 Task: Invite Team Member Softage.1@softage.net to Workspace Digital Analytics. Invite Team Member Softage.2@softage.net to Workspace Digital Analytics. Invite Team Member Softage.3@softage.net to Workspace Digital Analytics. Invite Team Member Softage.4@softage.net to Workspace Digital Analytics
Action: Mouse moved to (857, 105)
Screenshot: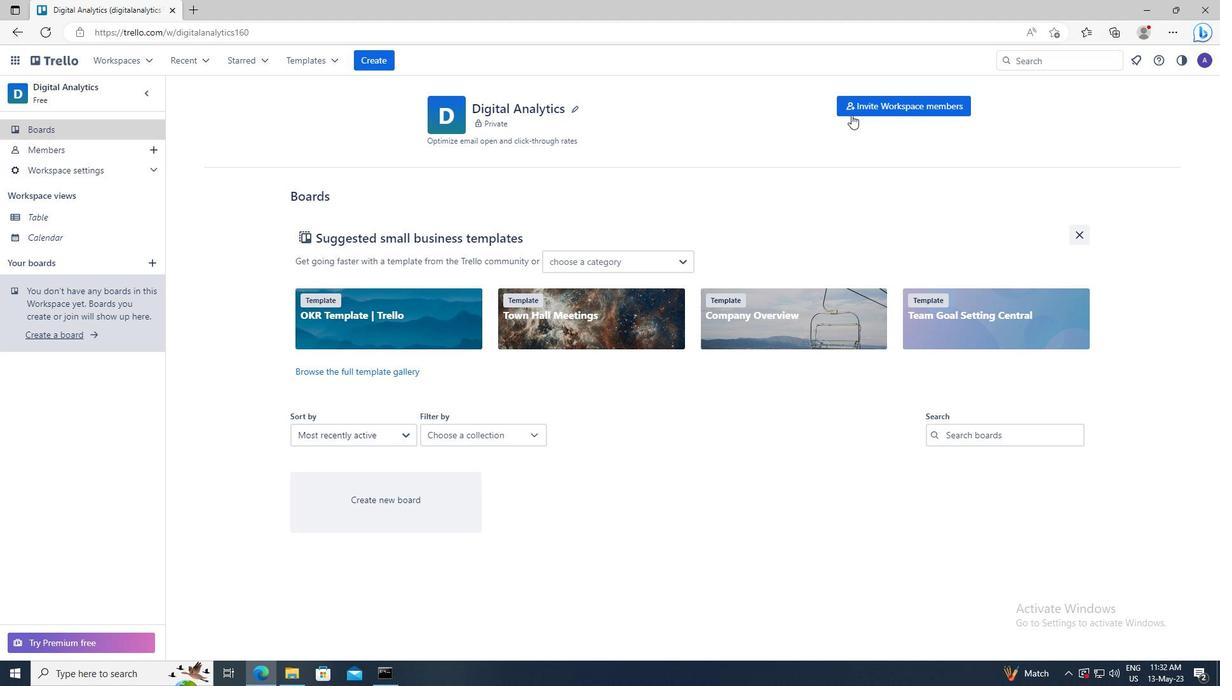 
Action: Mouse pressed left at (857, 105)
Screenshot: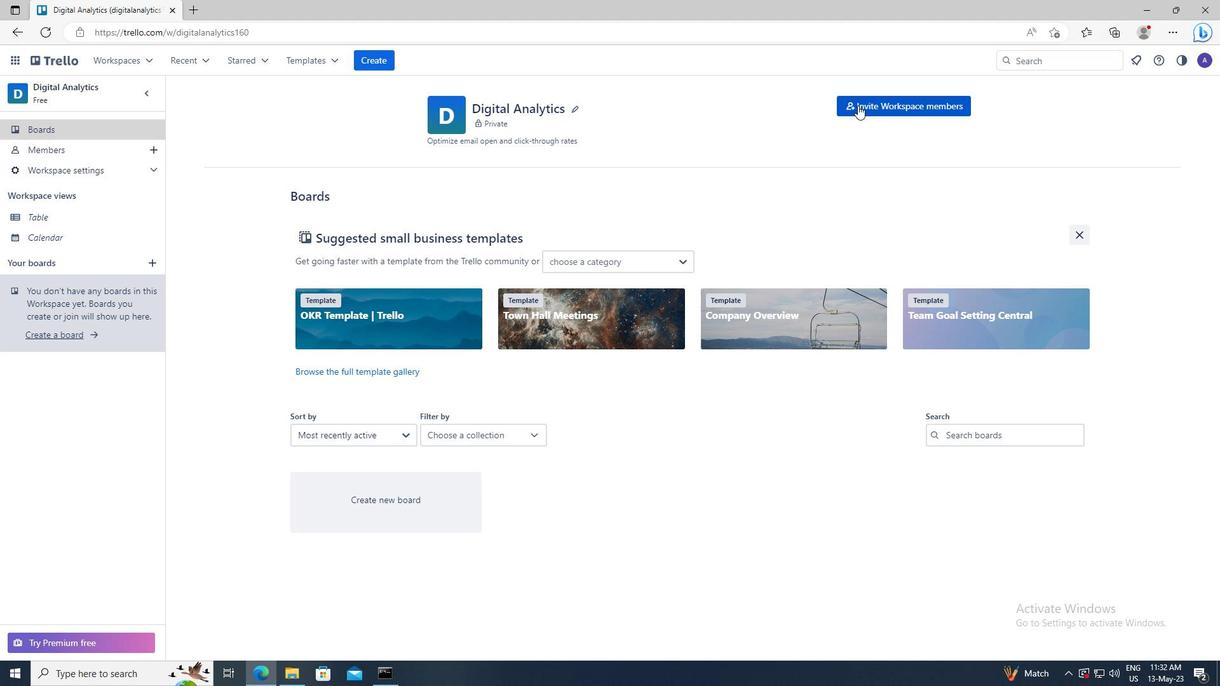 
Action: Mouse moved to (467, 350)
Screenshot: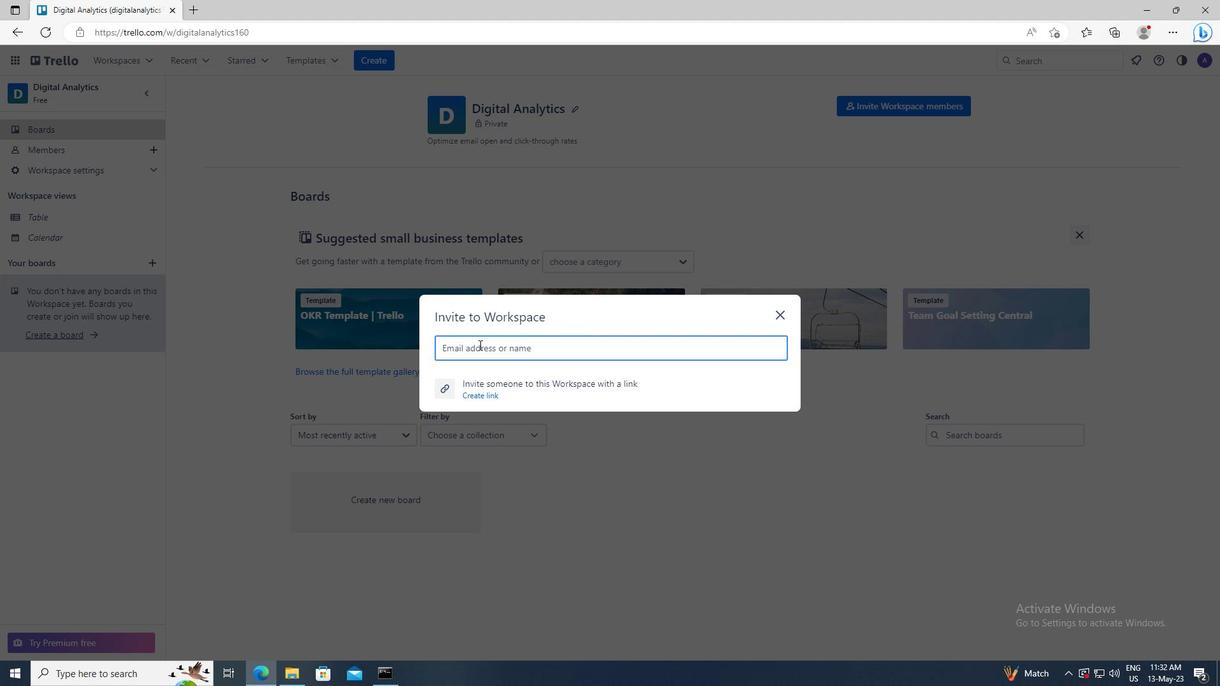 
Action: Mouse pressed left at (467, 350)
Screenshot: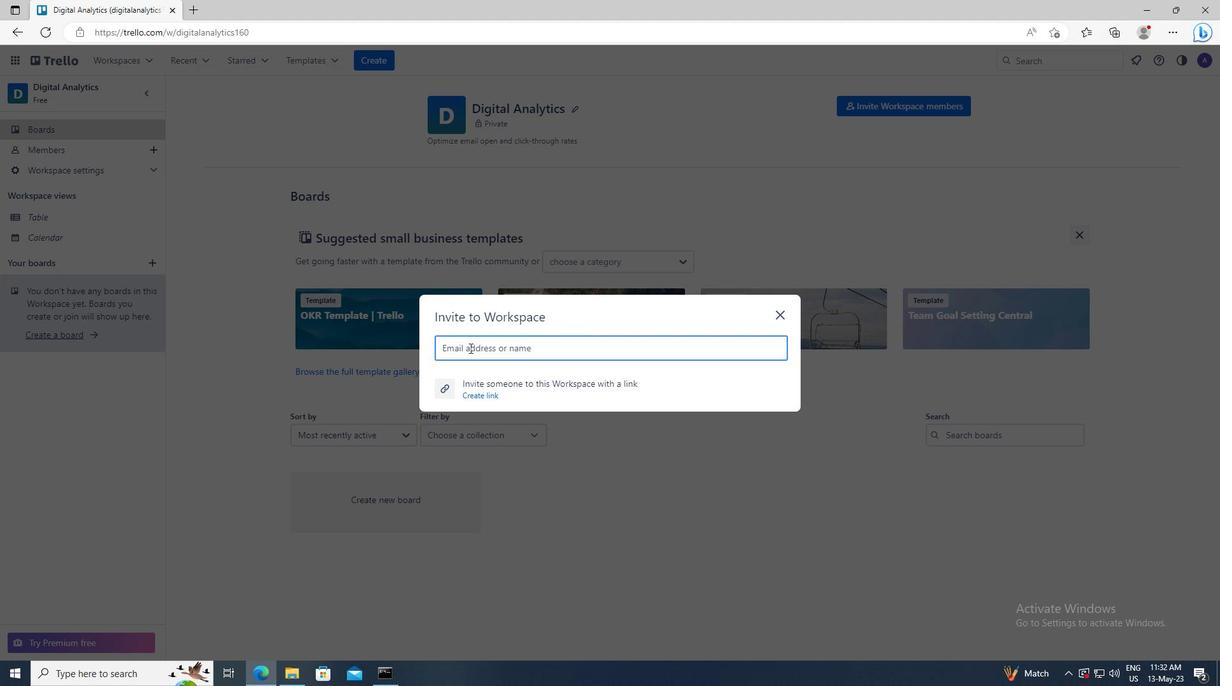 
Action: Key pressed <Key.shift>SOFTAGE.1<Key.shift>@SOFTAGE.NET
Screenshot: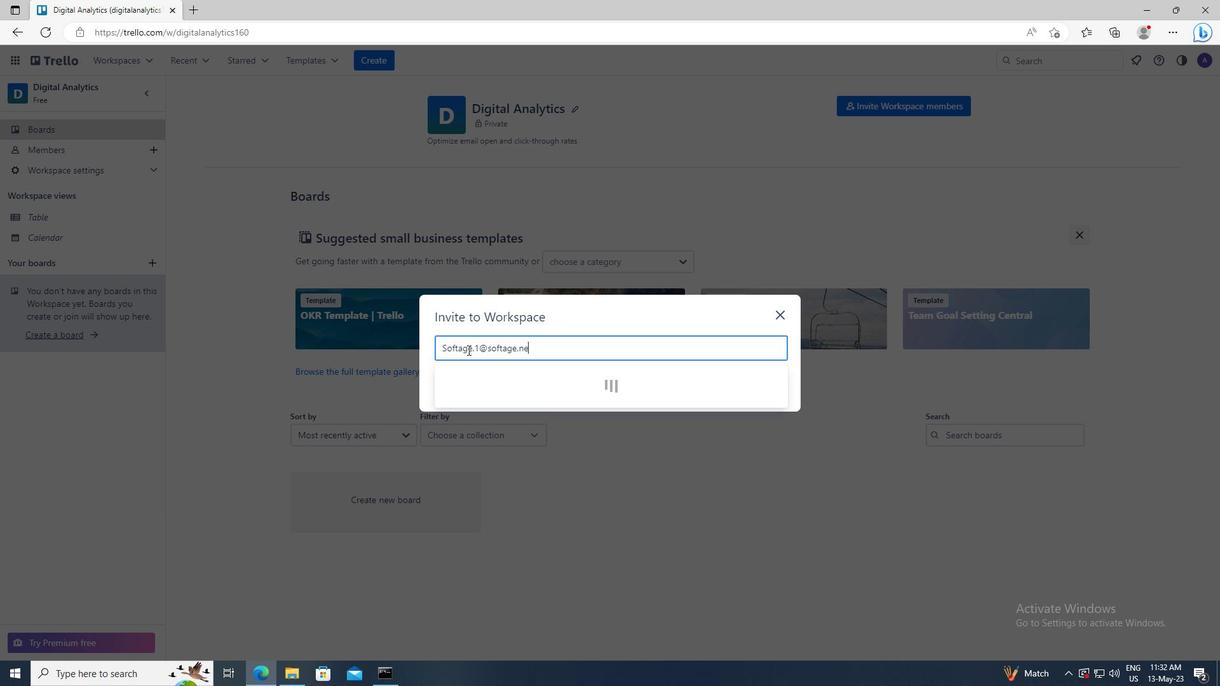 
Action: Mouse moved to (474, 384)
Screenshot: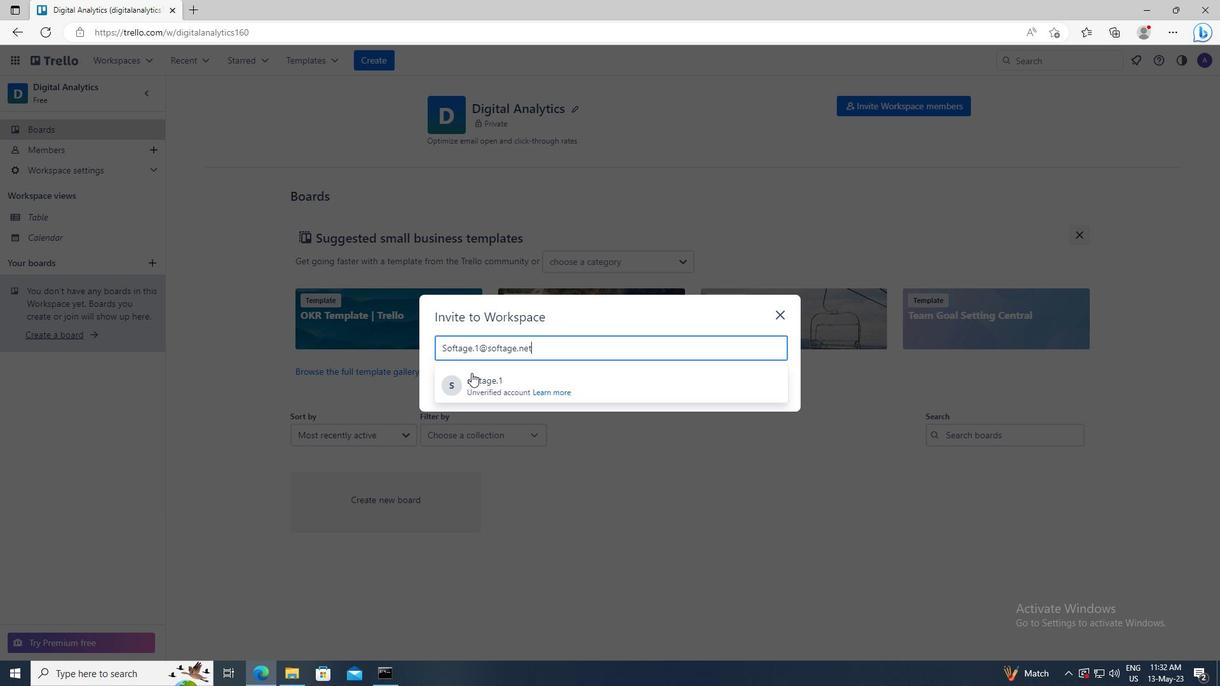 
Action: Mouse pressed left at (474, 384)
Screenshot: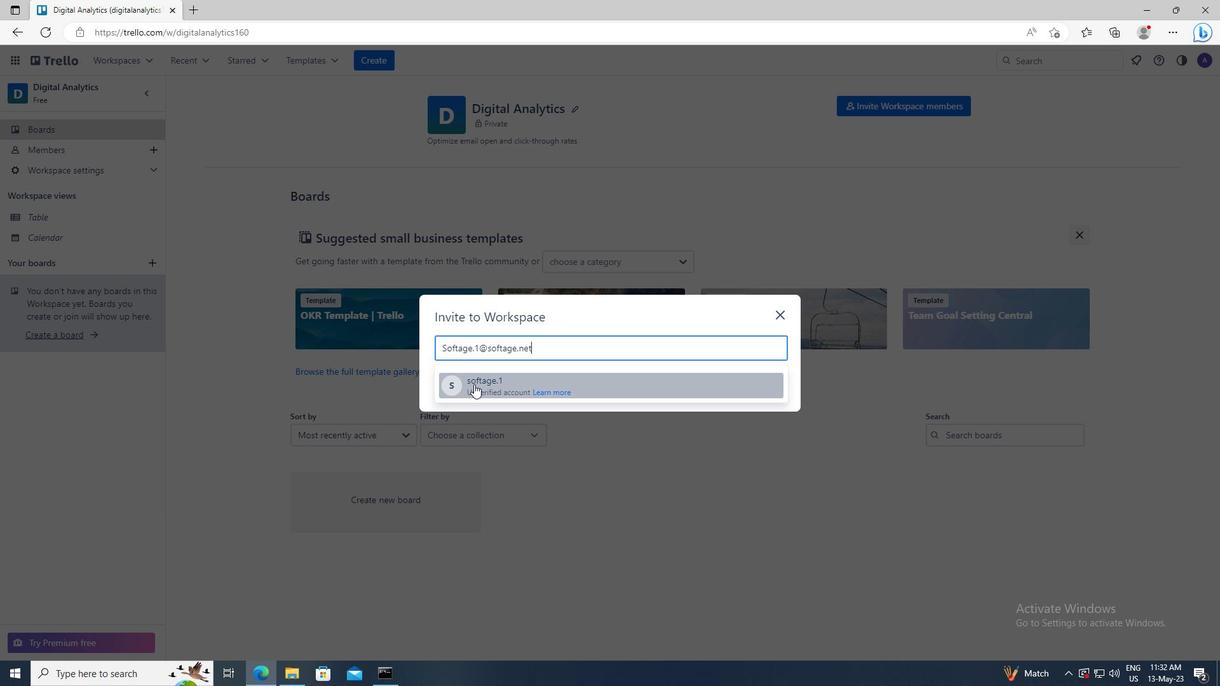
Action: Mouse moved to (739, 325)
Screenshot: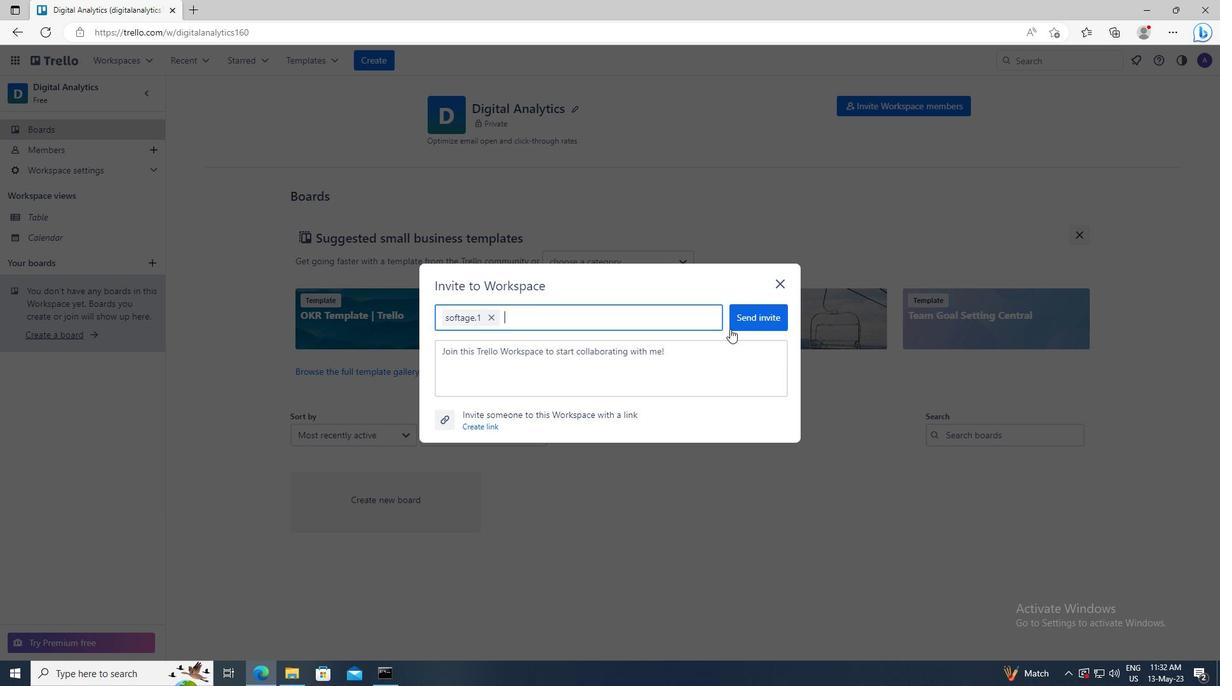 
Action: Mouse pressed left at (739, 325)
Screenshot: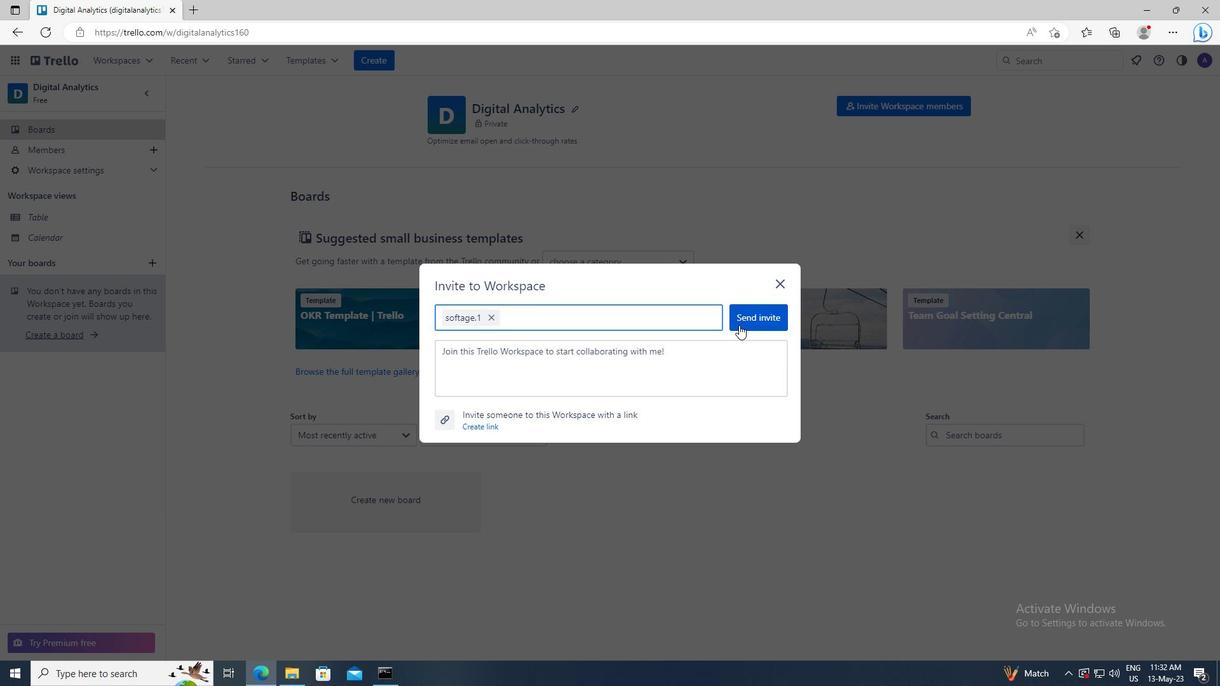 
Action: Mouse moved to (862, 107)
Screenshot: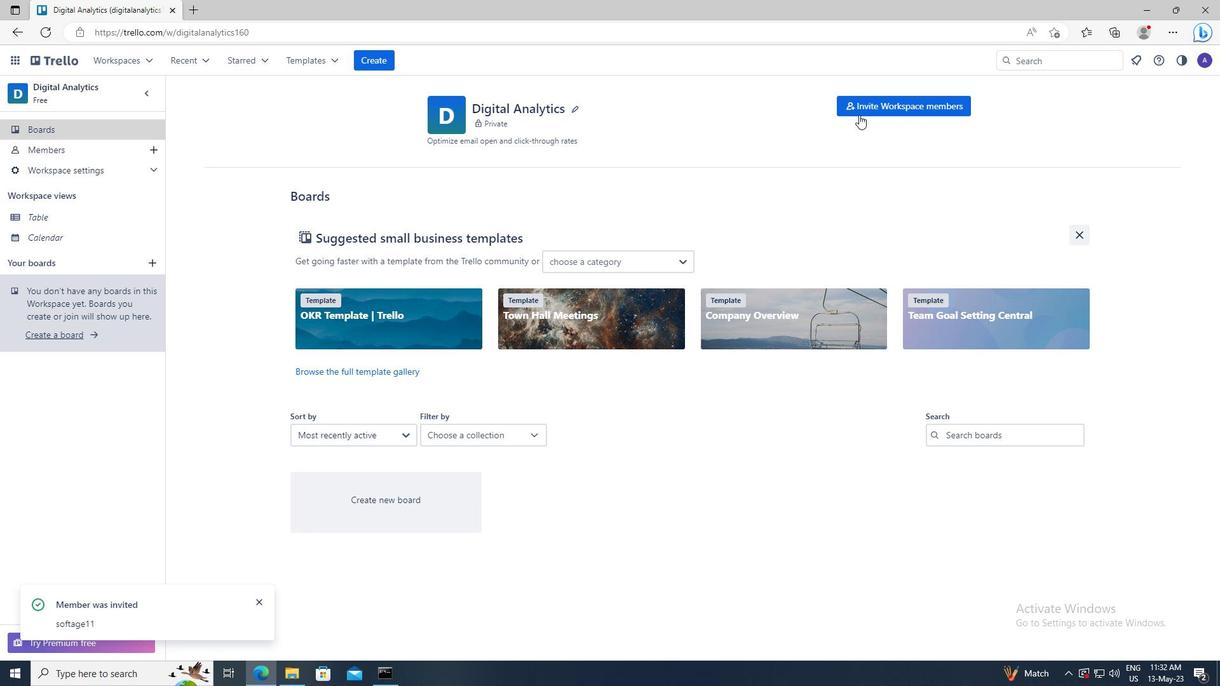 
Action: Mouse pressed left at (862, 107)
Screenshot: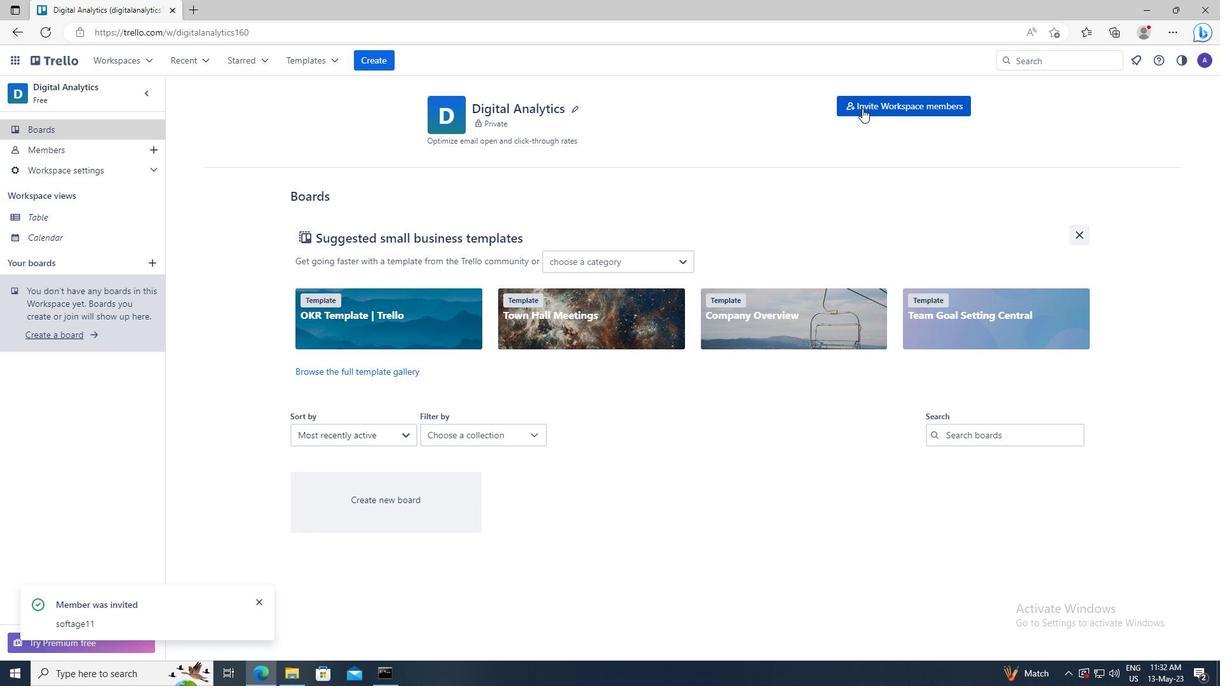 
Action: Mouse moved to (481, 347)
Screenshot: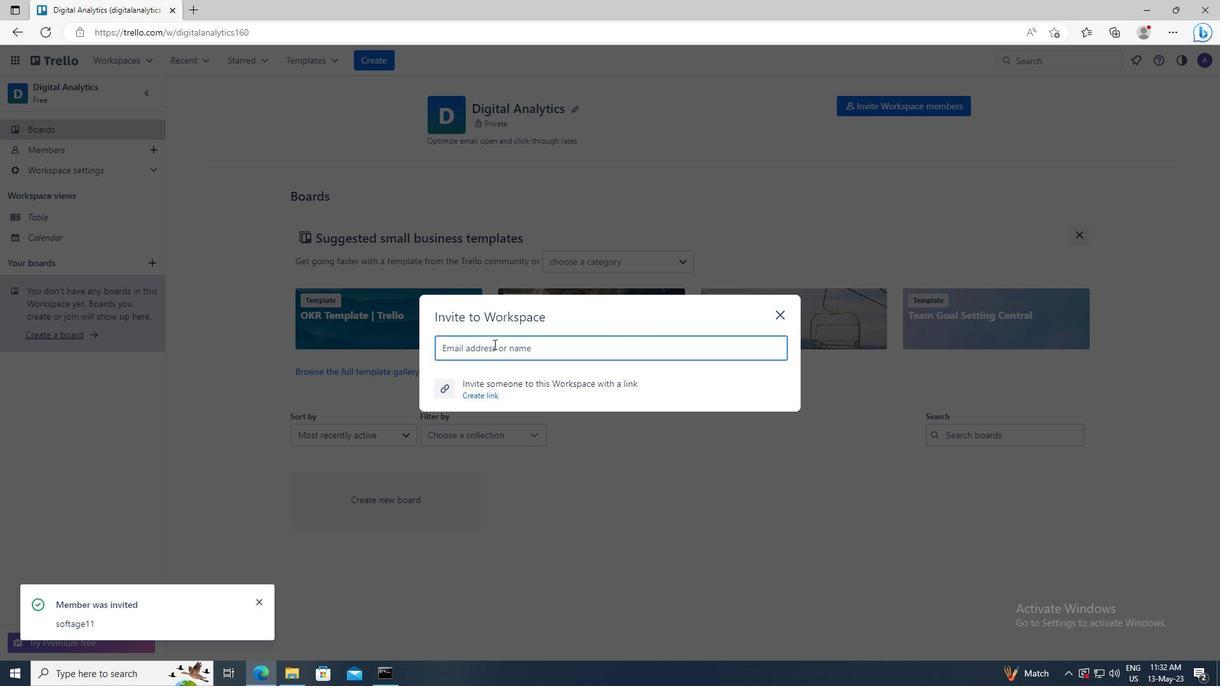 
Action: Mouse pressed left at (481, 347)
Screenshot: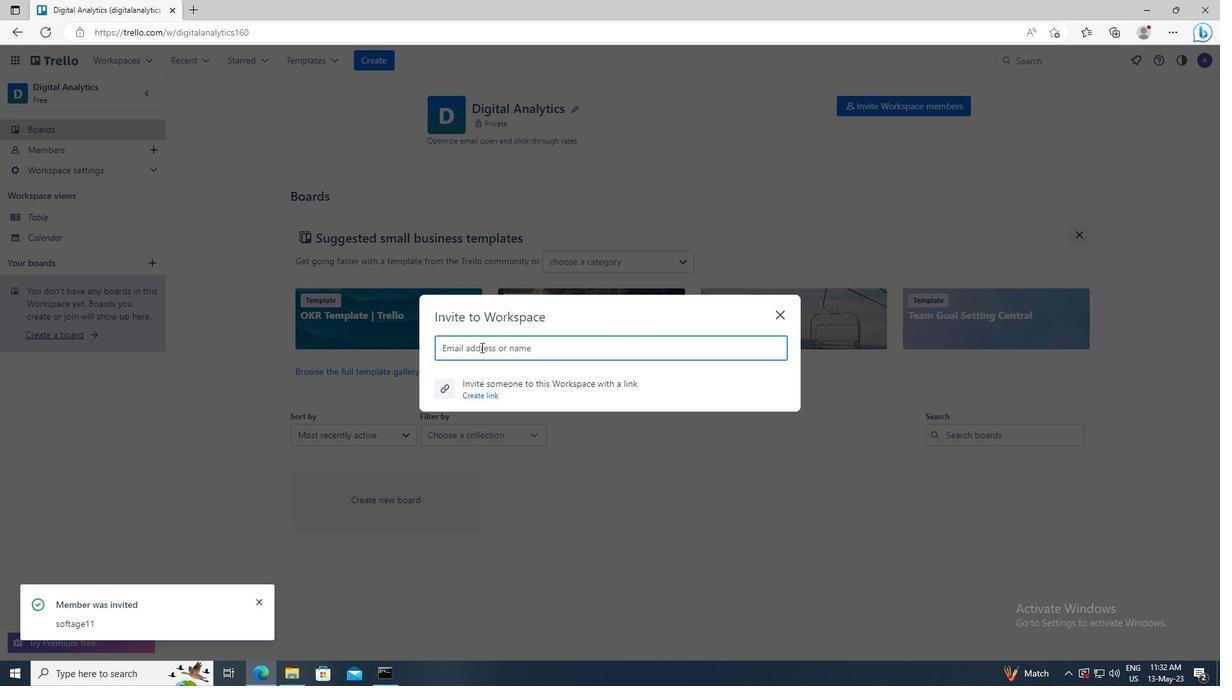 
Action: Key pressed <Key.shift>SOFTAGE.2<Key.shift>@SOFTAGE.NET
Screenshot: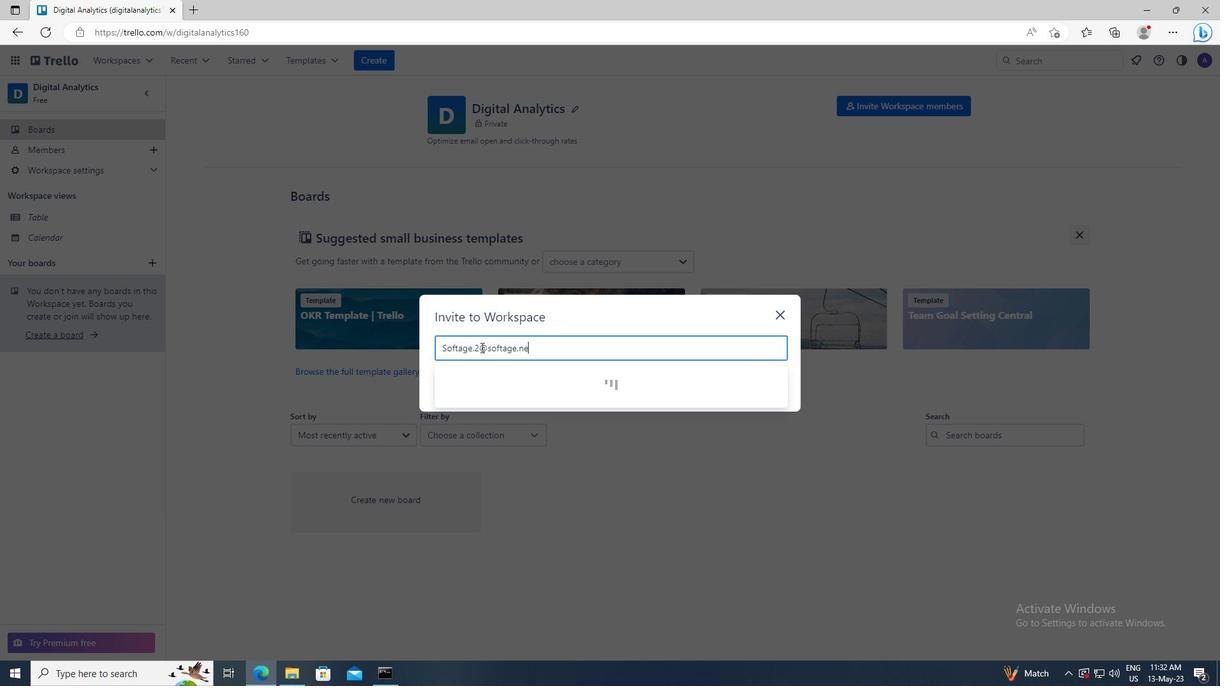 
Action: Mouse moved to (486, 385)
Screenshot: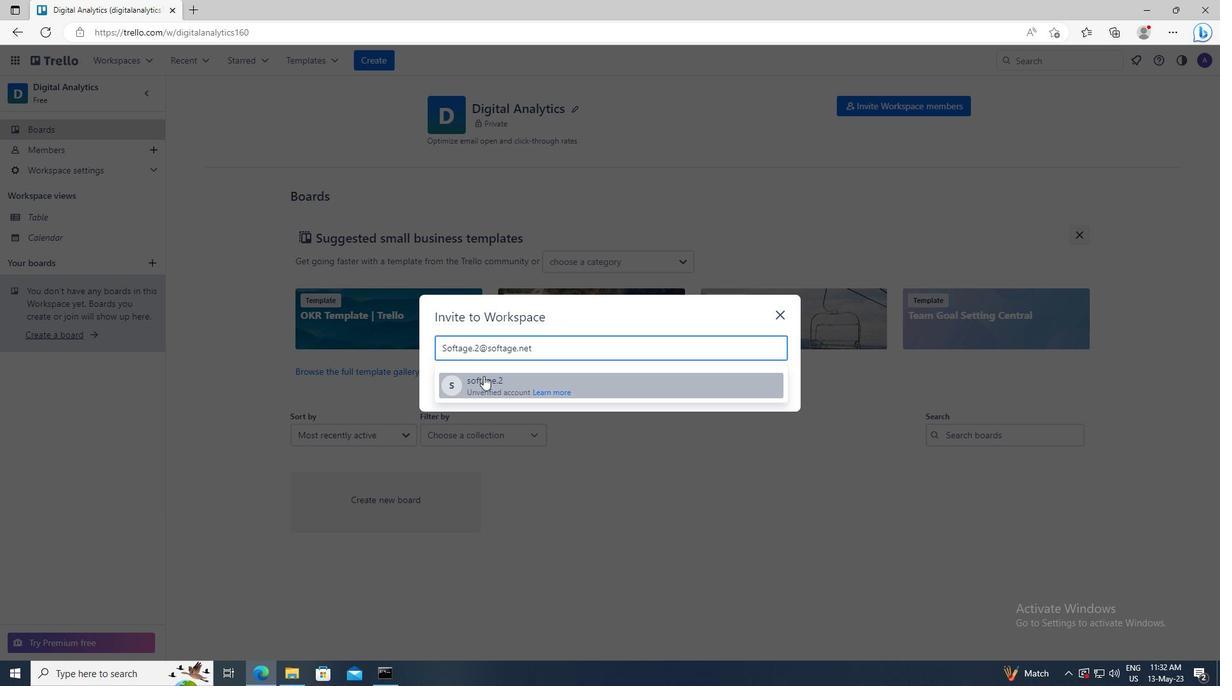 
Action: Mouse pressed left at (486, 385)
Screenshot: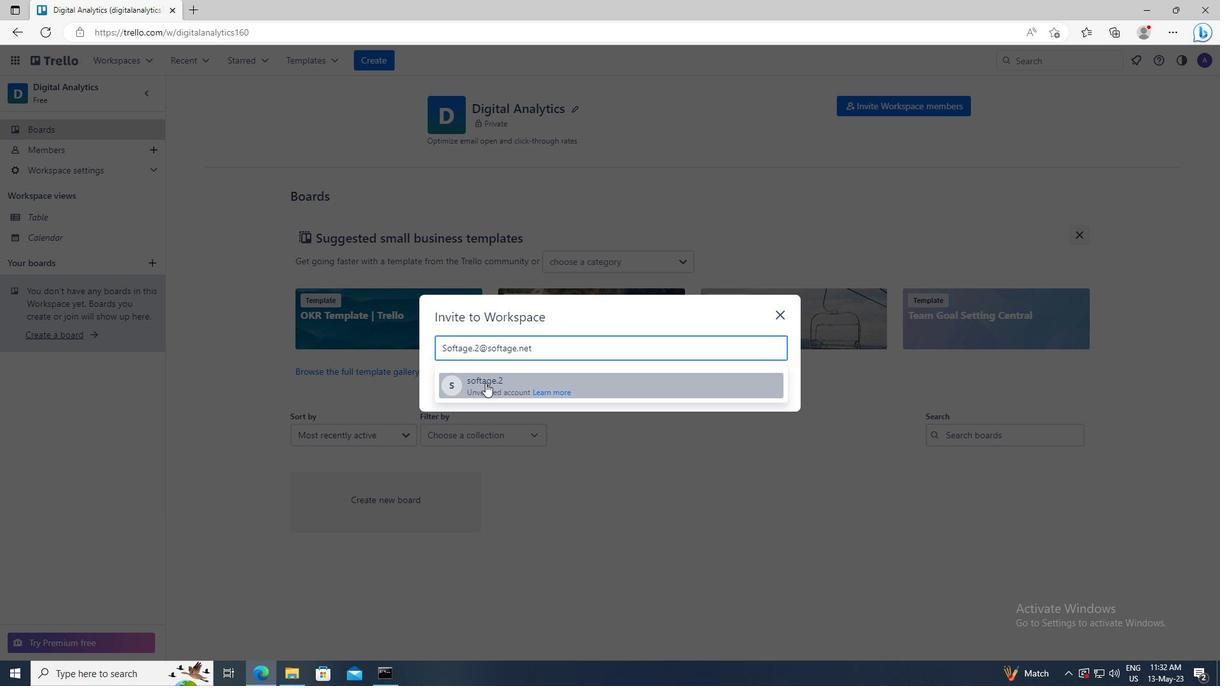 
Action: Mouse moved to (753, 326)
Screenshot: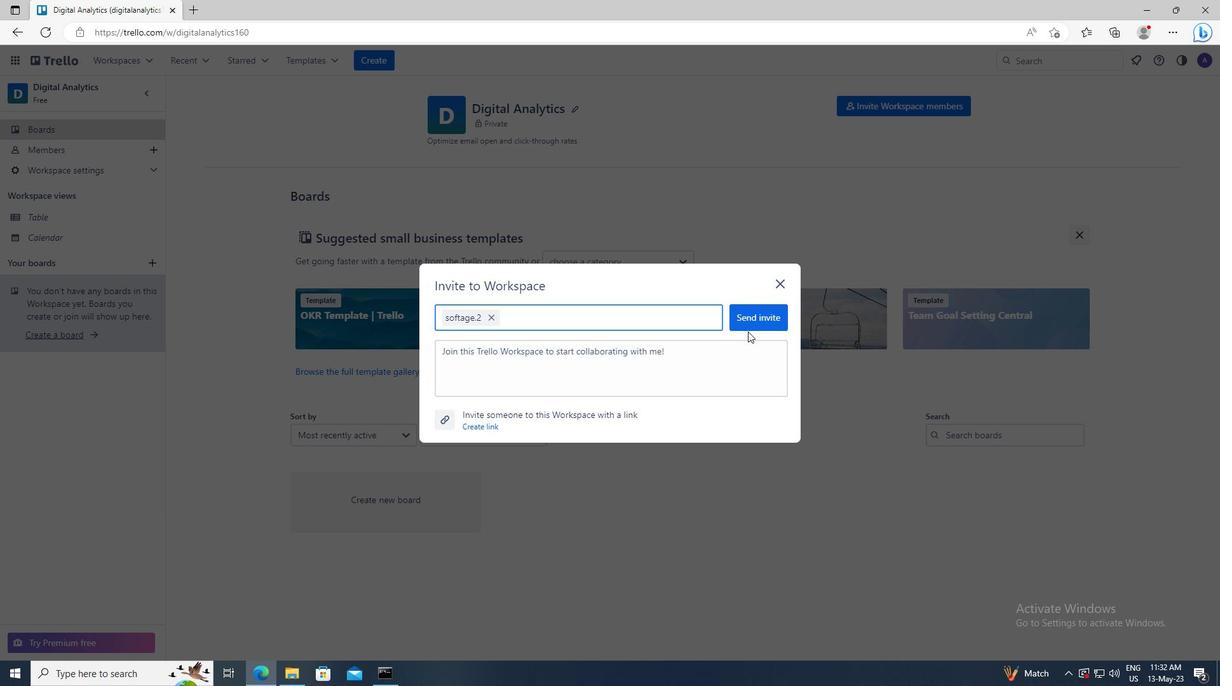 
Action: Mouse pressed left at (753, 326)
Screenshot: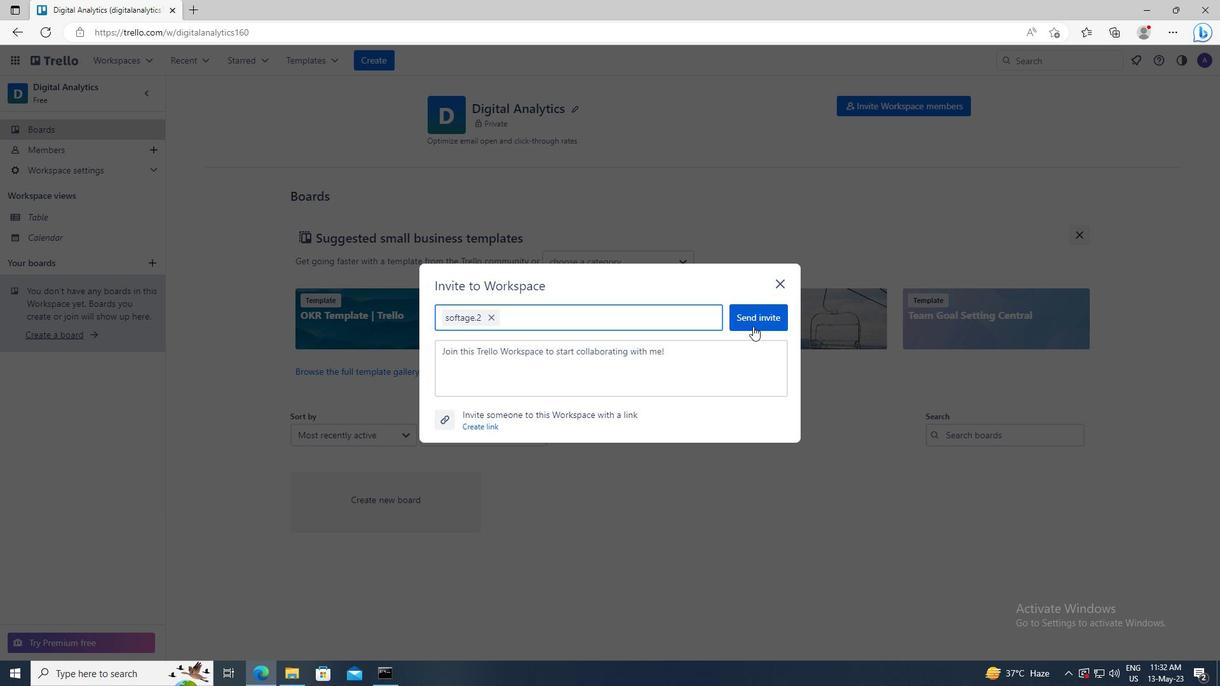 
Action: Mouse moved to (857, 106)
Screenshot: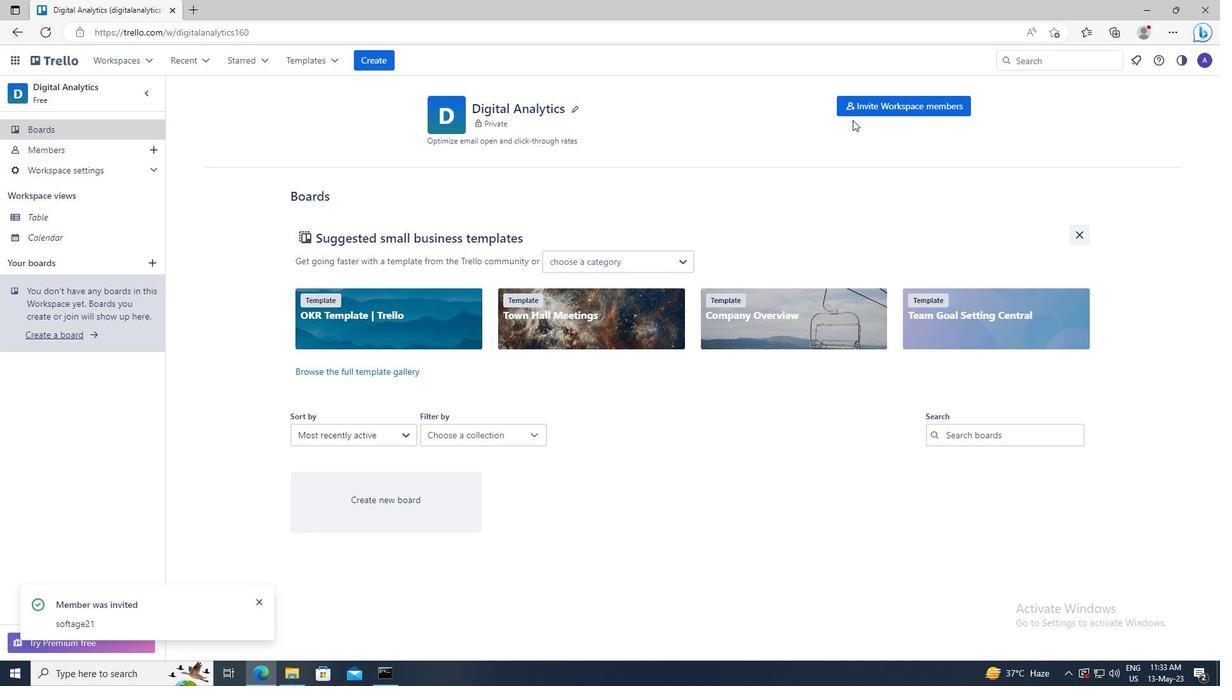 
Action: Mouse pressed left at (857, 106)
Screenshot: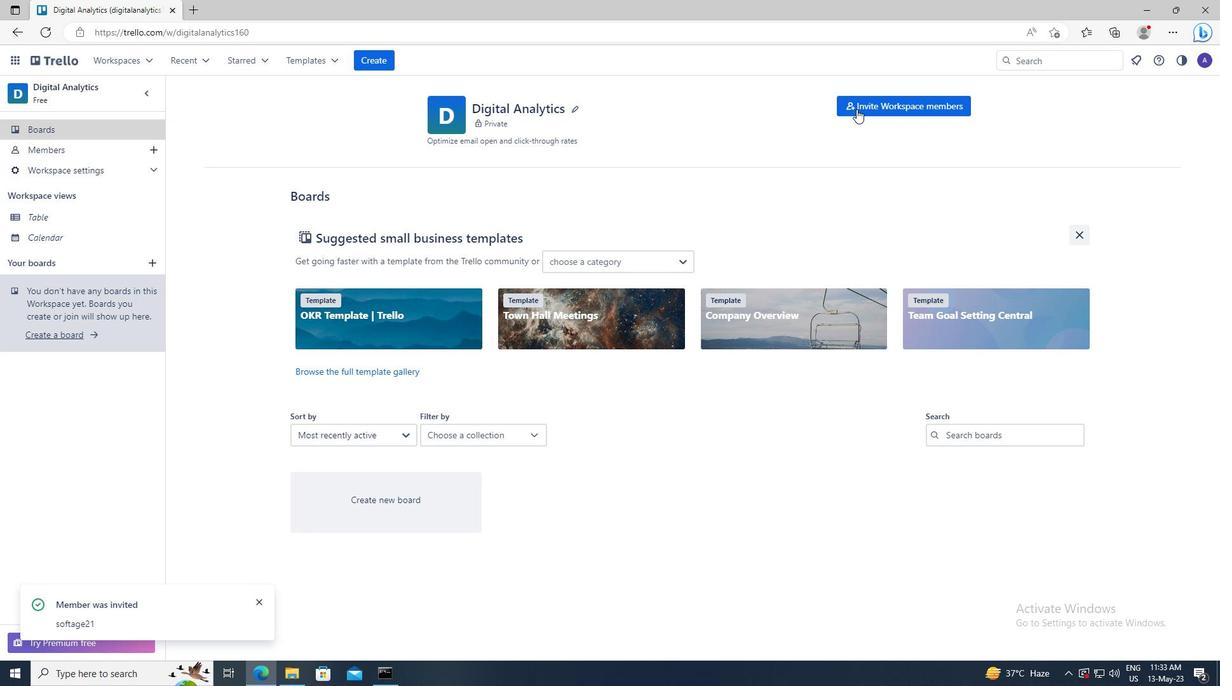 
Action: Mouse moved to (545, 353)
Screenshot: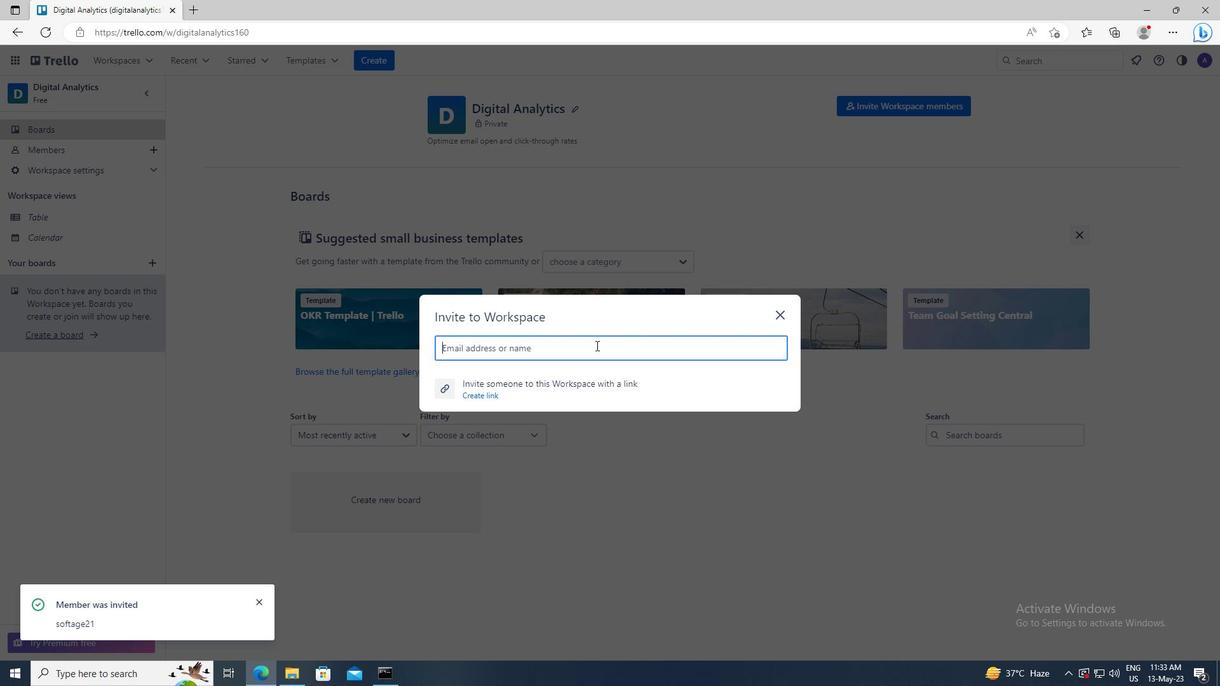 
Action: Mouse pressed left at (545, 353)
Screenshot: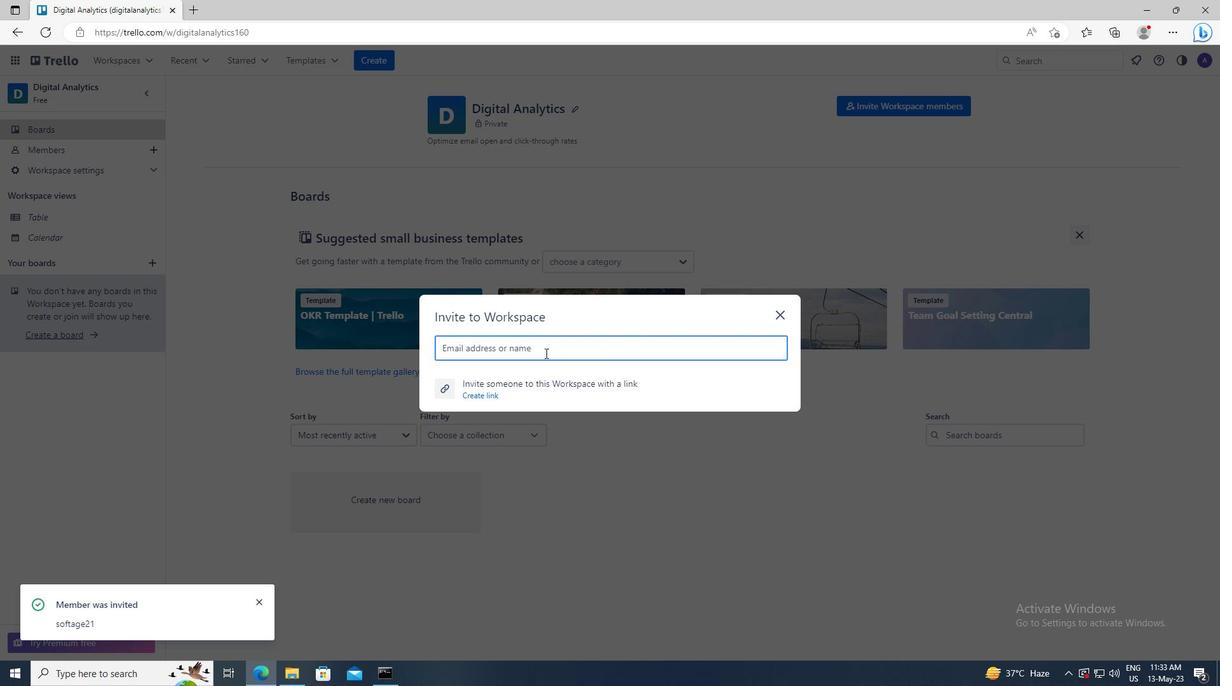 
Action: Key pressed <Key.shift>SOFTAGE.3<Key.shift>@SOFTAGE.NET
Screenshot: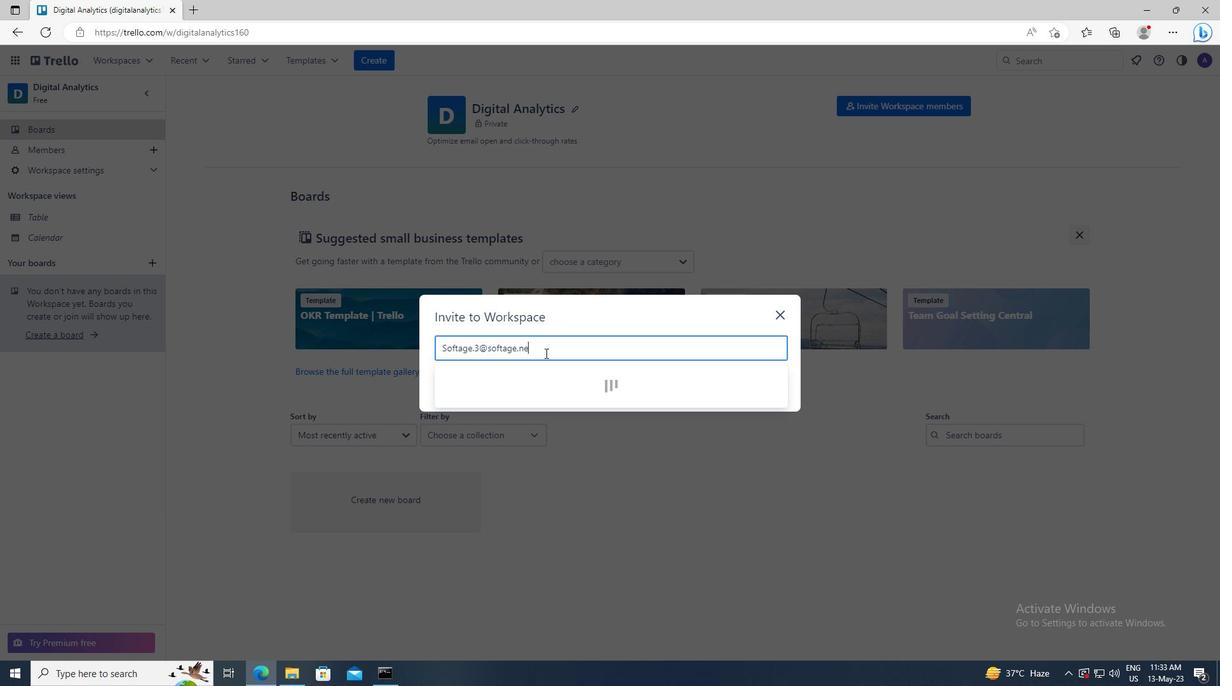 
Action: Mouse moved to (551, 378)
Screenshot: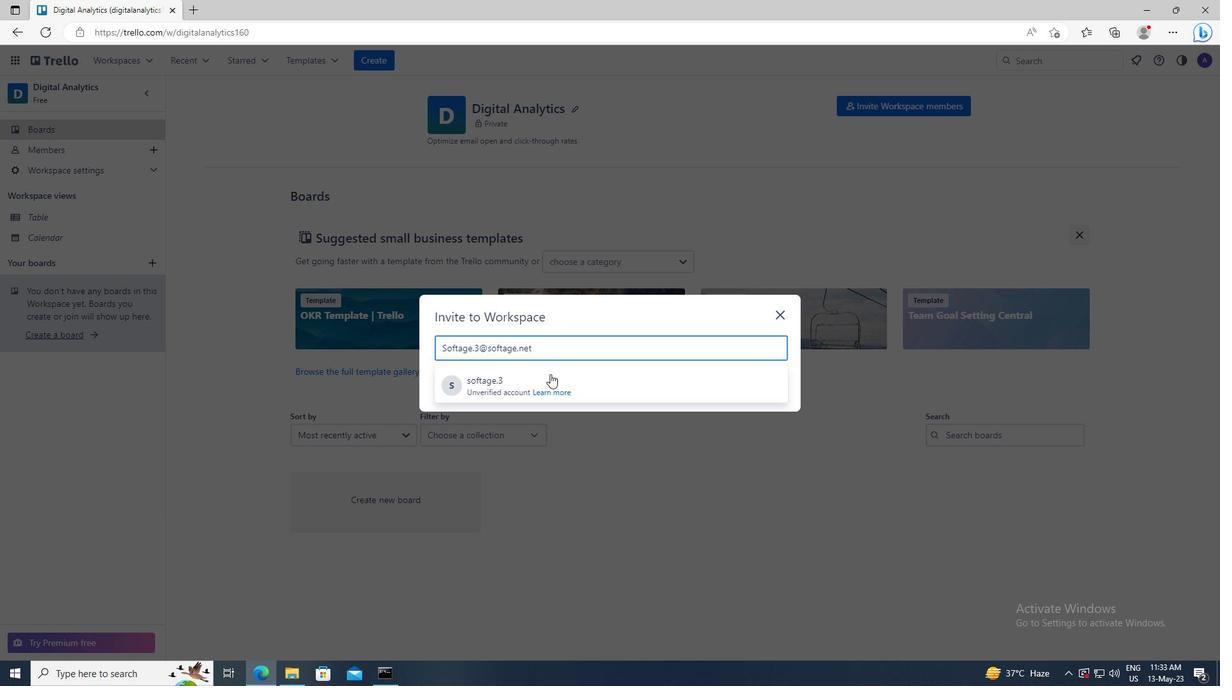 
Action: Mouse pressed left at (551, 378)
Screenshot: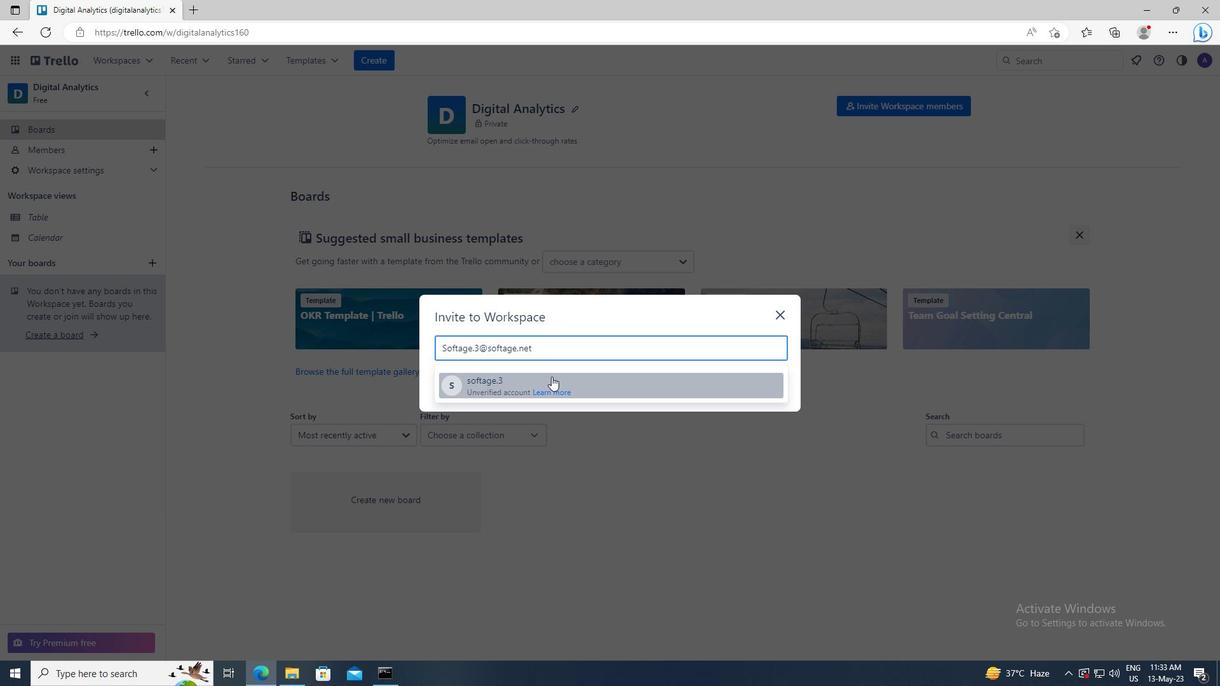 
Action: Mouse moved to (767, 322)
Screenshot: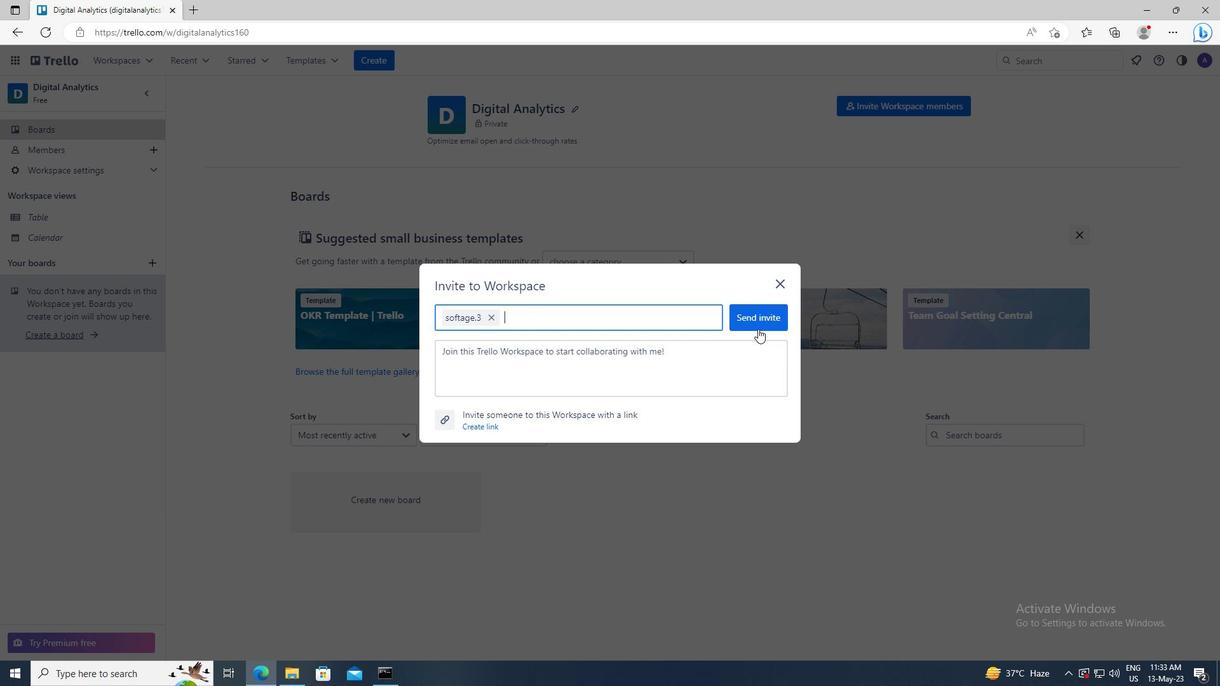 
Action: Mouse pressed left at (767, 322)
Screenshot: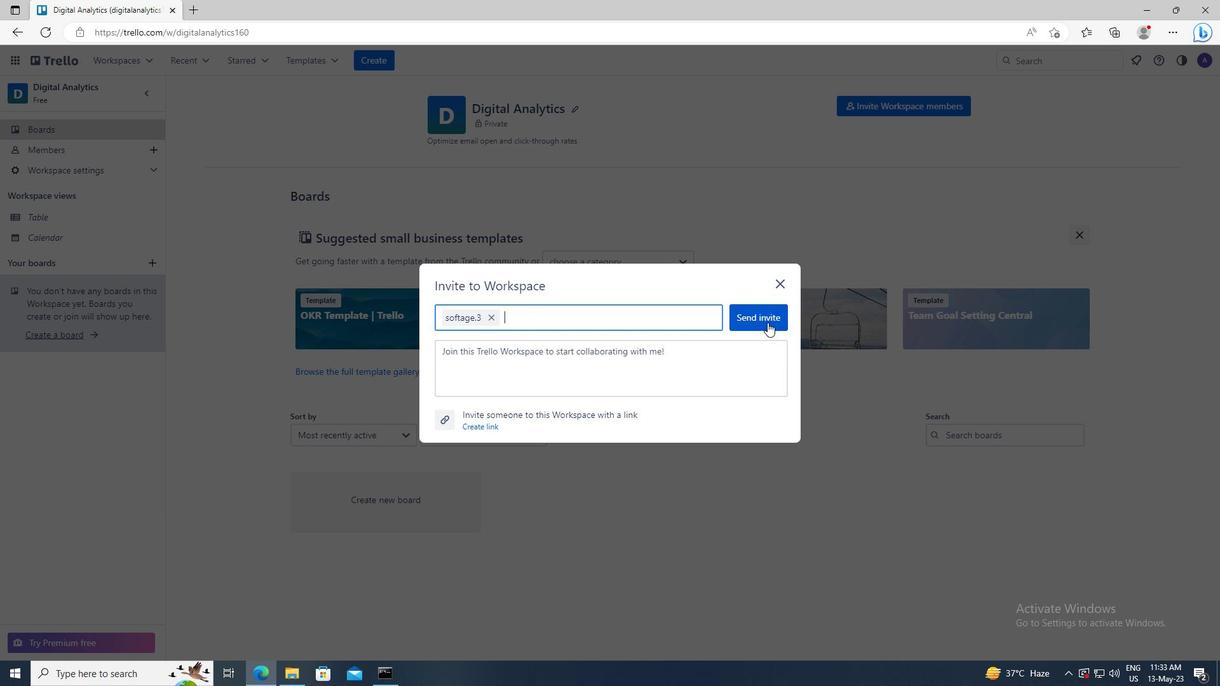 
Action: Mouse moved to (862, 108)
Screenshot: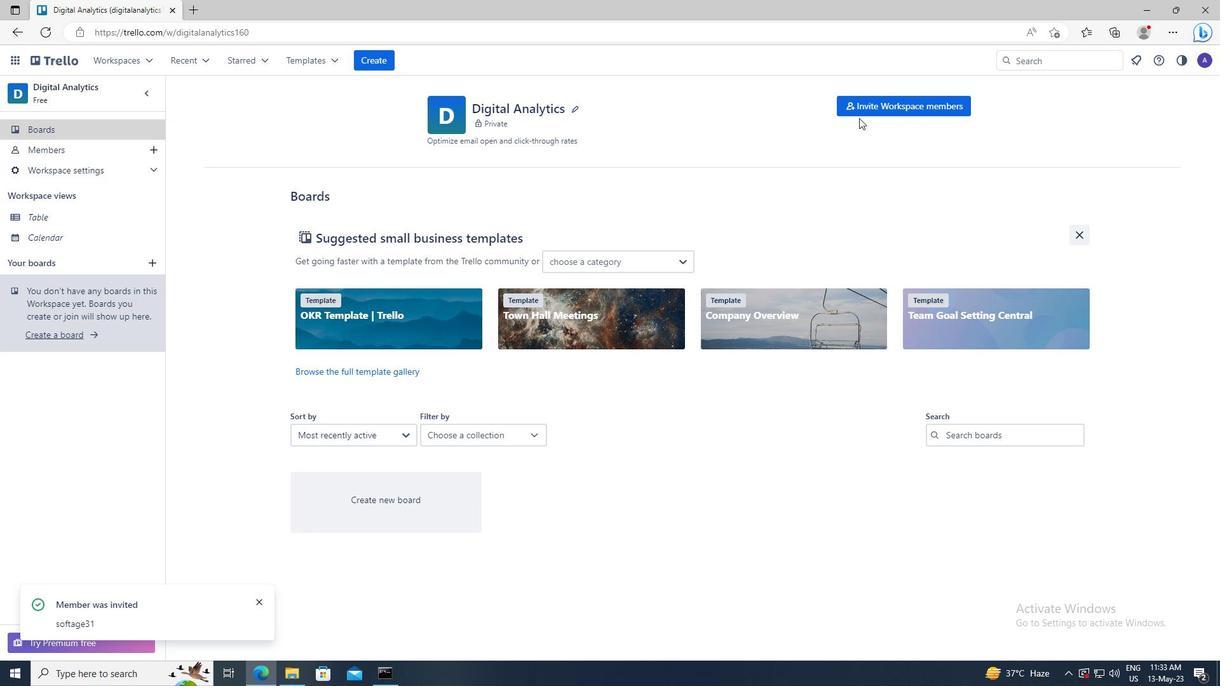 
Action: Mouse pressed left at (862, 108)
Screenshot: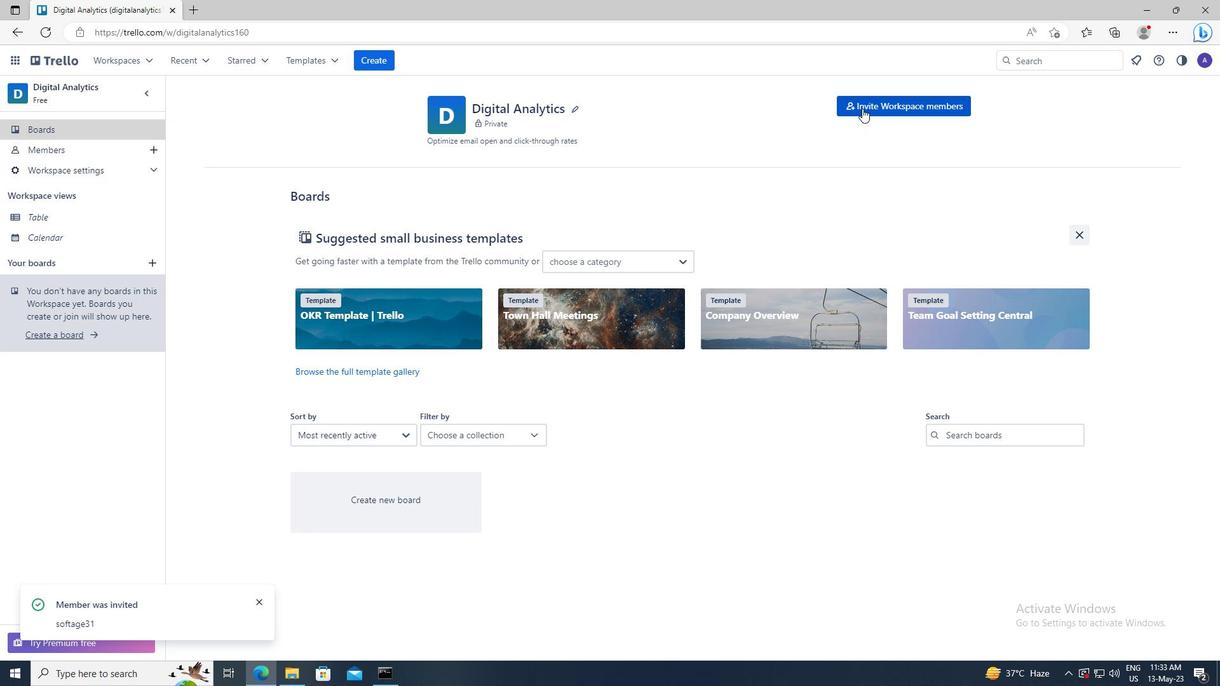 
Action: Mouse moved to (466, 348)
Screenshot: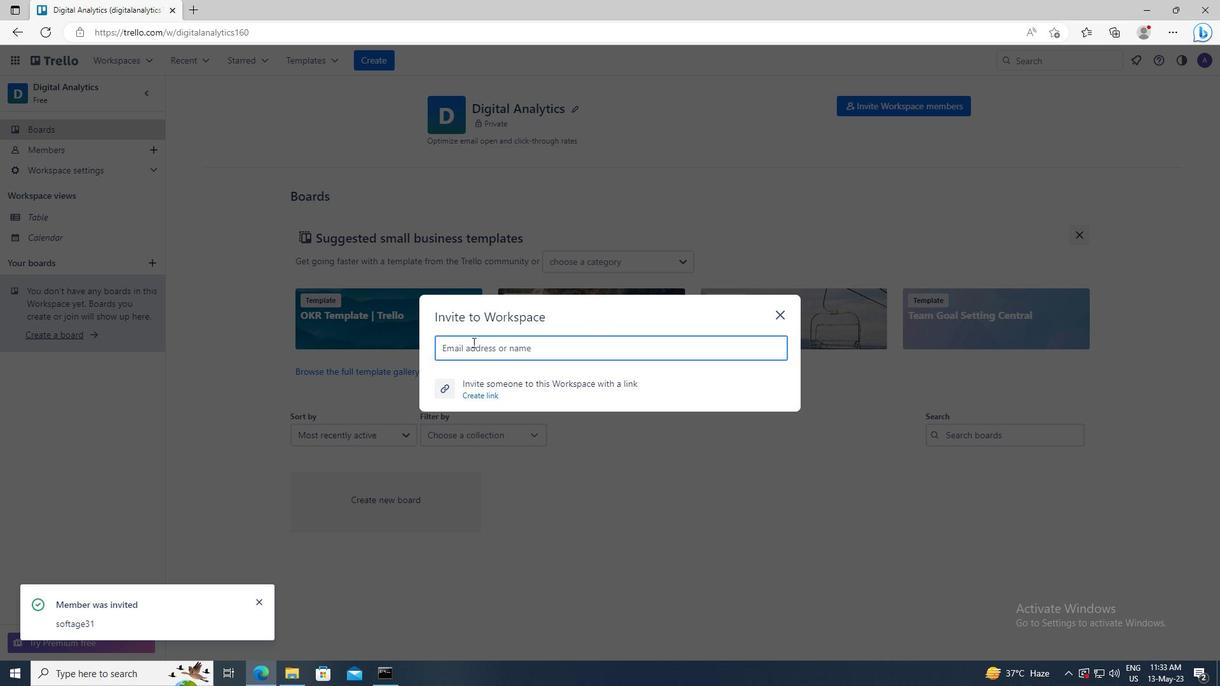 
Action: Mouse pressed left at (466, 348)
Screenshot: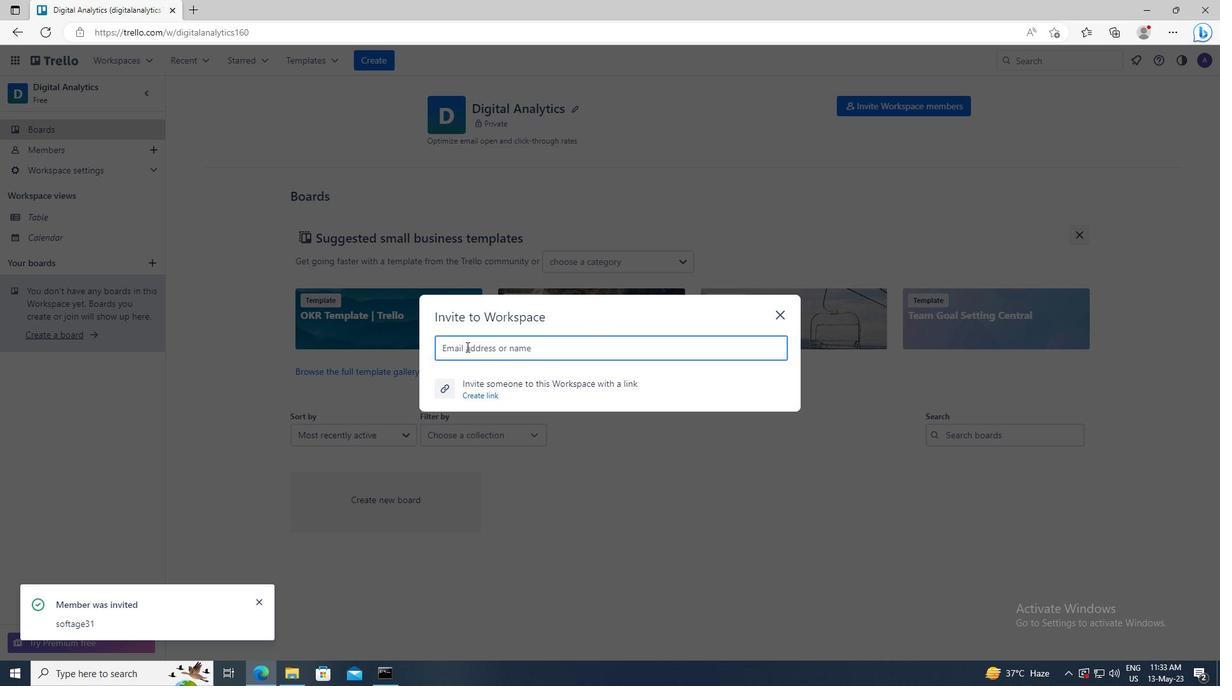
Action: Key pressed <Key.shift>SOFTAGE.4<Key.shift>@SOFTAGE.NET
Screenshot: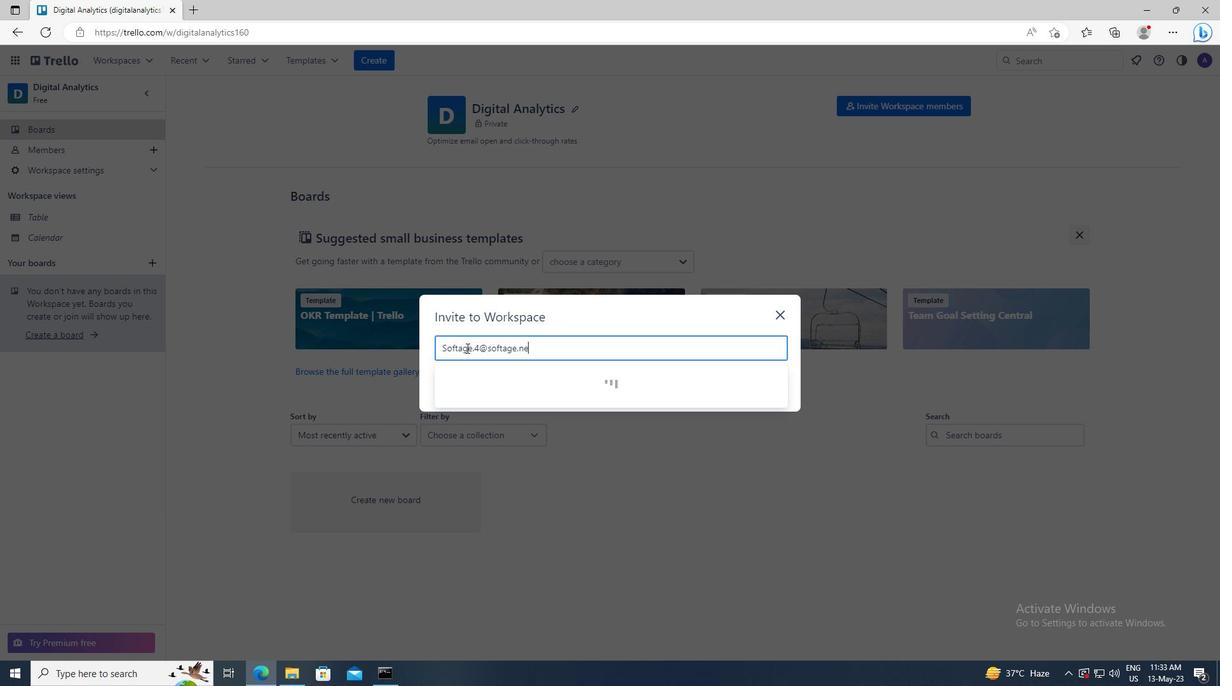 
Action: Mouse moved to (470, 386)
Screenshot: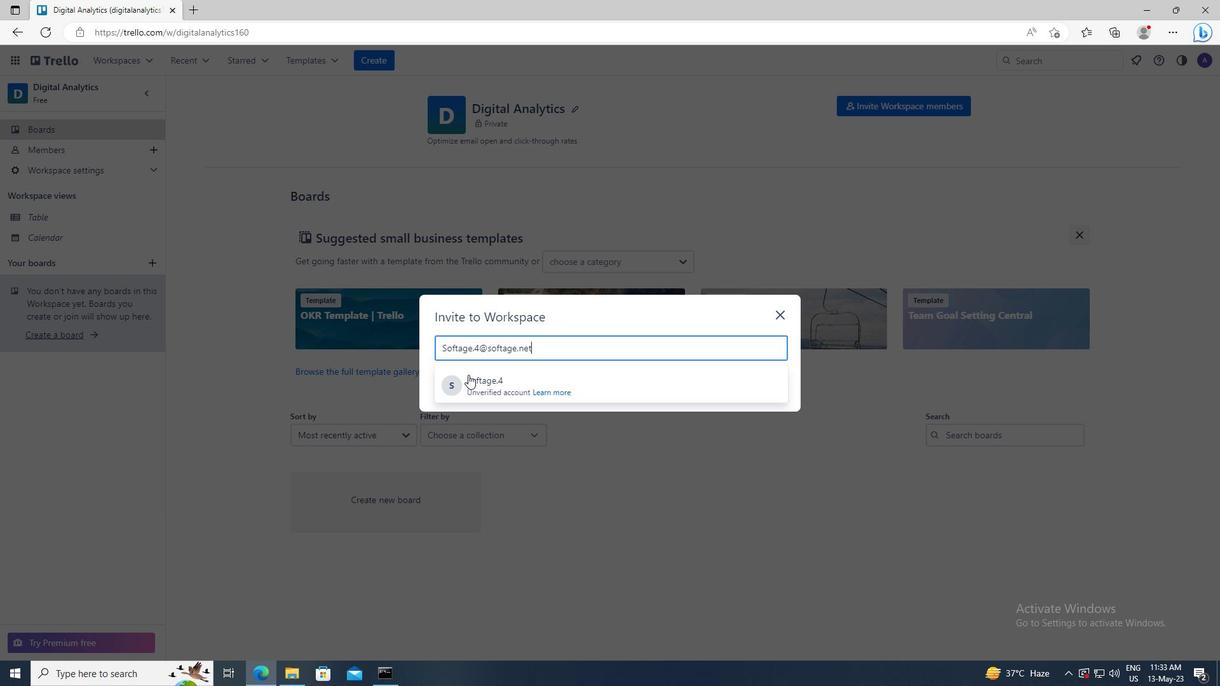 
Action: Mouse pressed left at (470, 386)
Screenshot: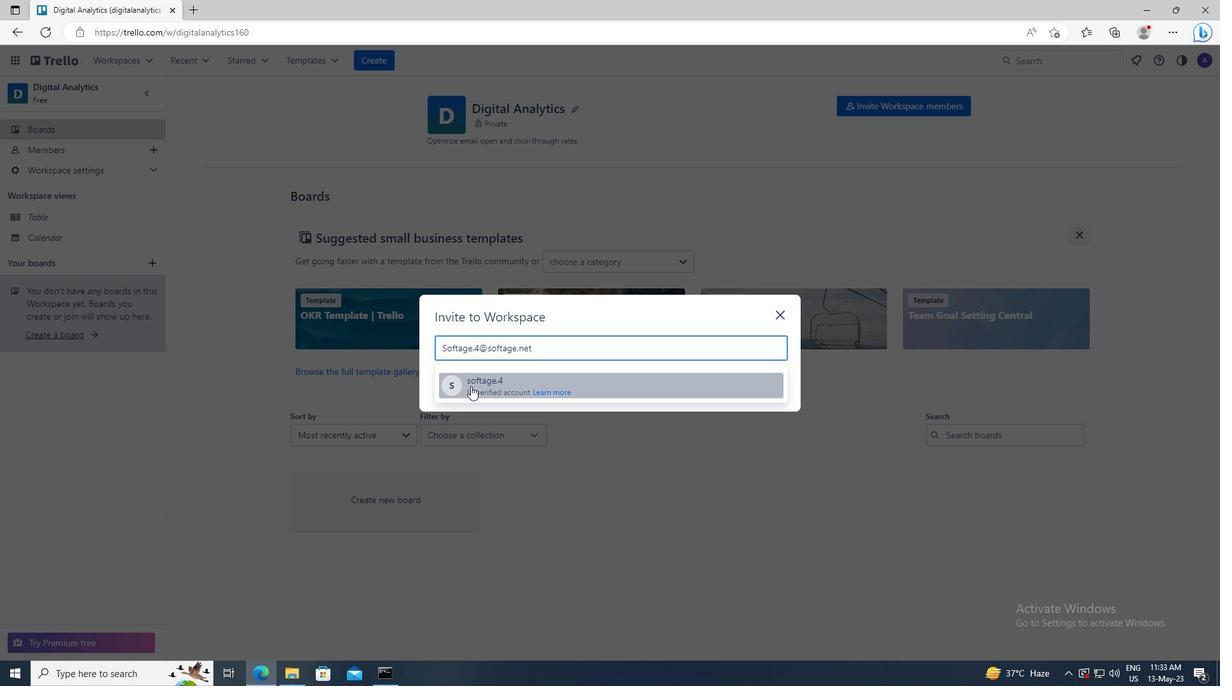 
Action: Mouse moved to (740, 315)
Screenshot: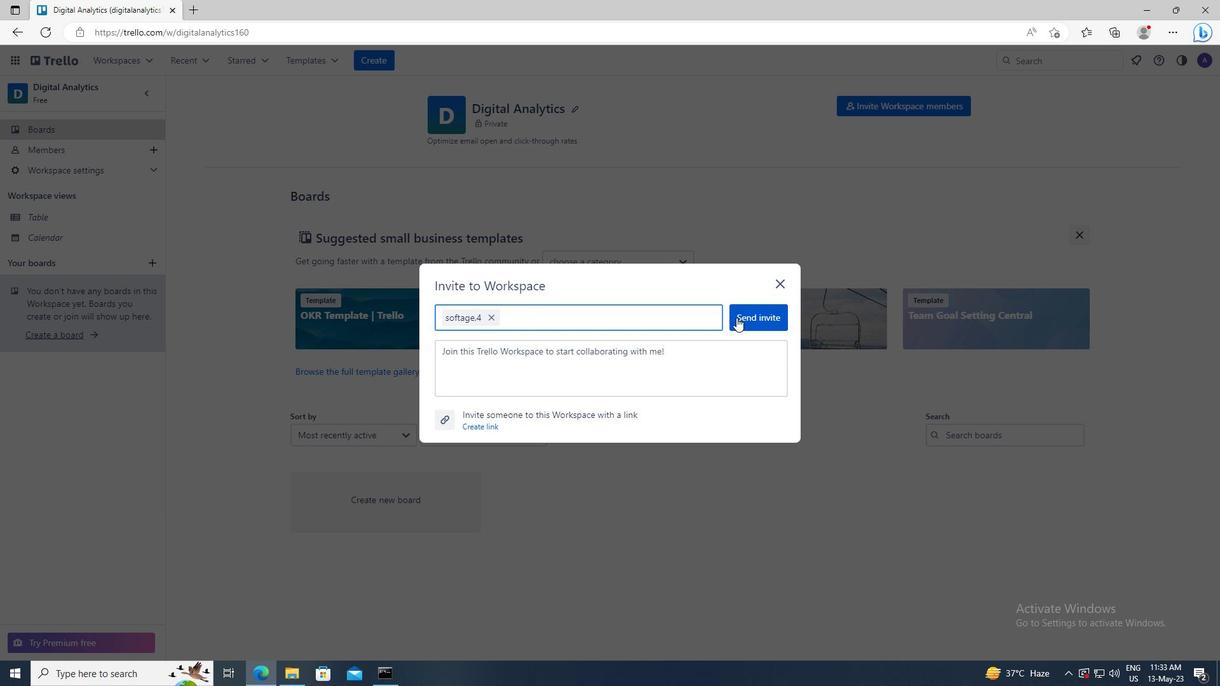 
Action: Mouse pressed left at (740, 315)
Screenshot: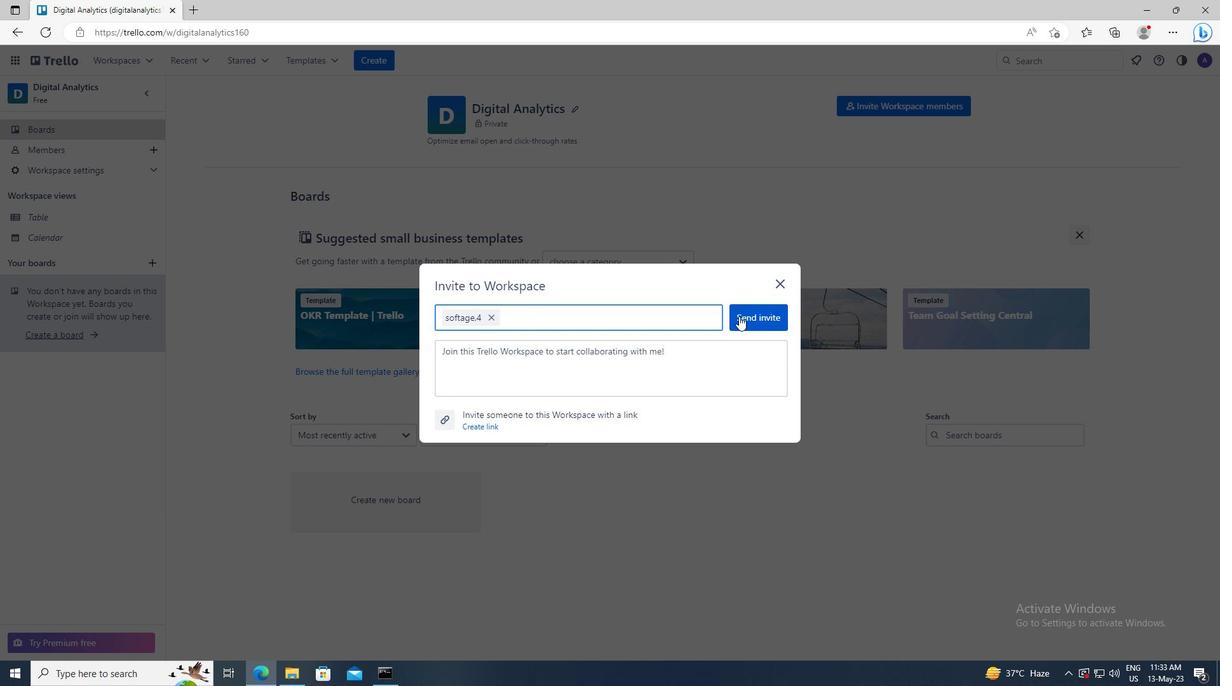 
